 Task: Select the criteria, the date is on or before to in the "past week".
Action: Mouse moved to (169, 74)
Screenshot: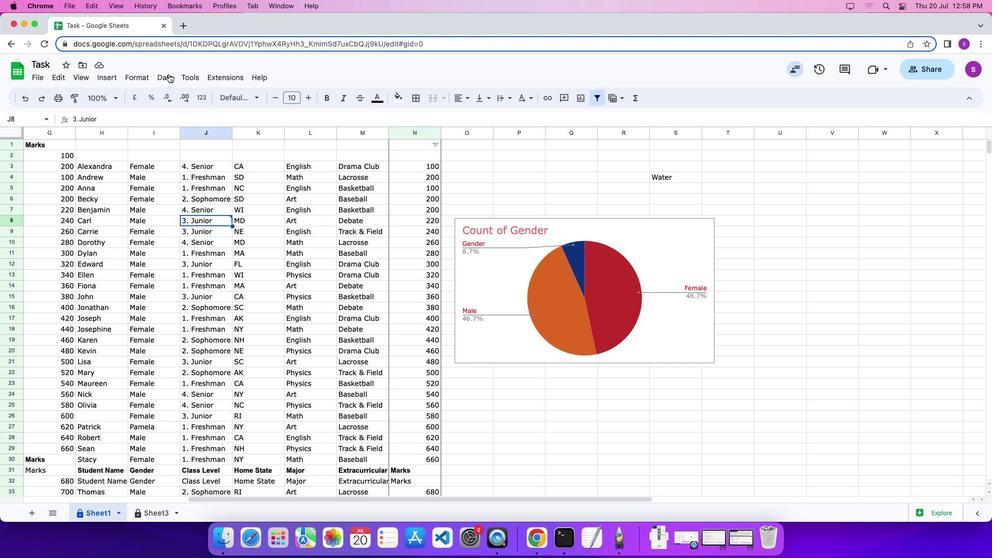 
Action: Mouse pressed left at (169, 74)
Screenshot: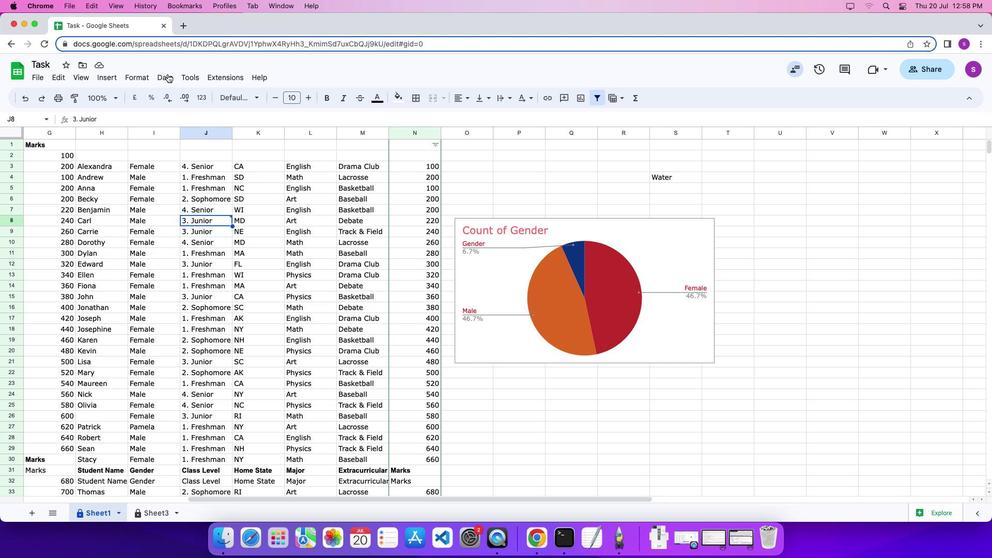 
Action: Mouse moved to (167, 73)
Screenshot: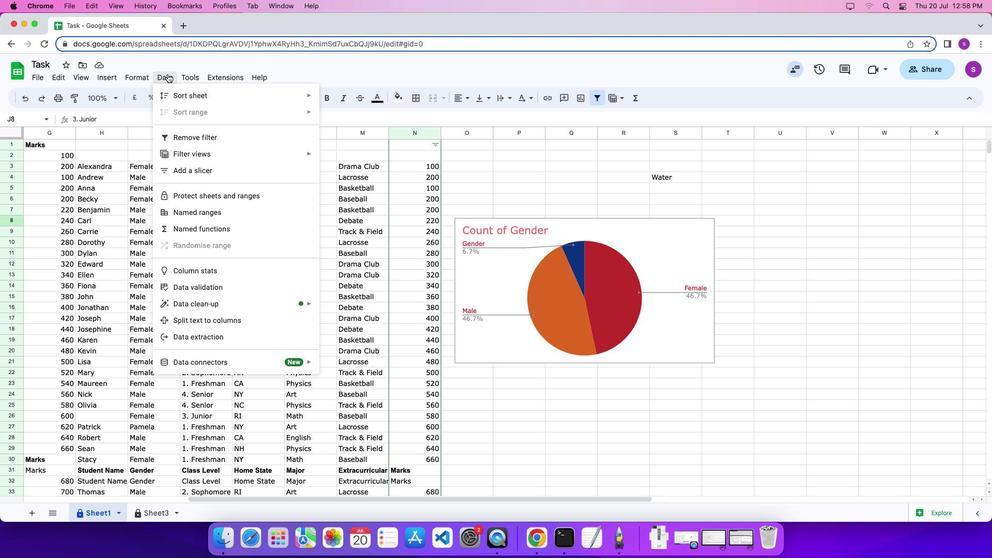 
Action: Mouse pressed left at (167, 73)
Screenshot: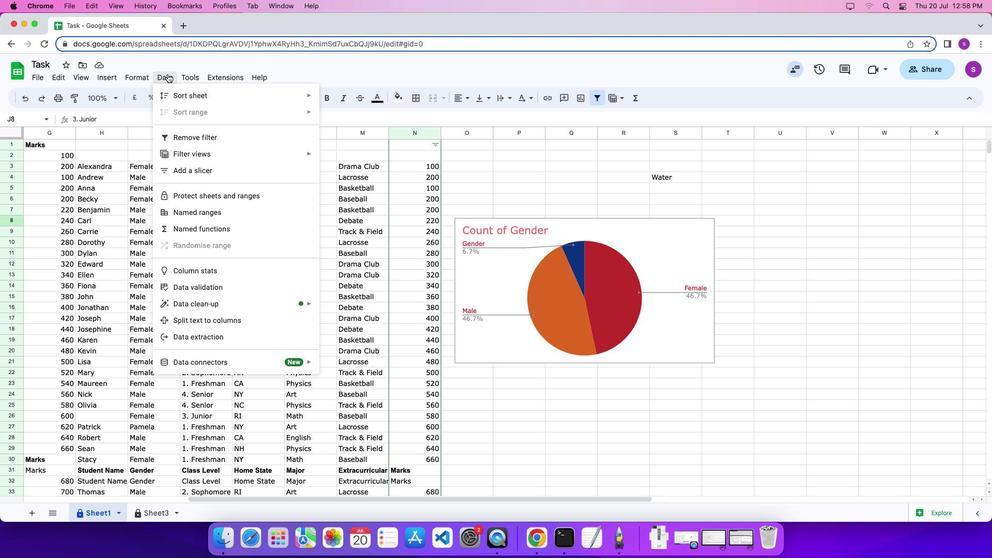 
Action: Mouse moved to (202, 285)
Screenshot: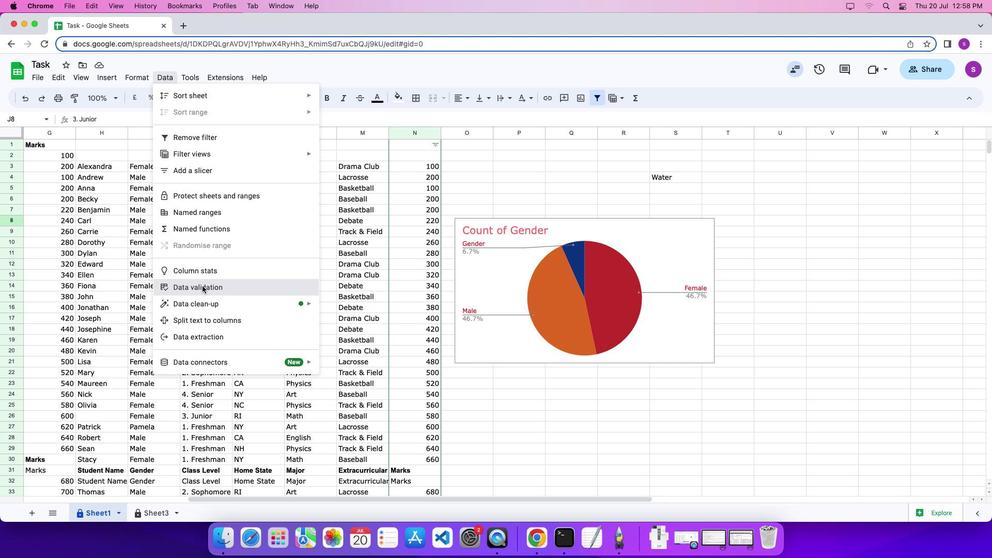 
Action: Mouse pressed left at (202, 285)
Screenshot: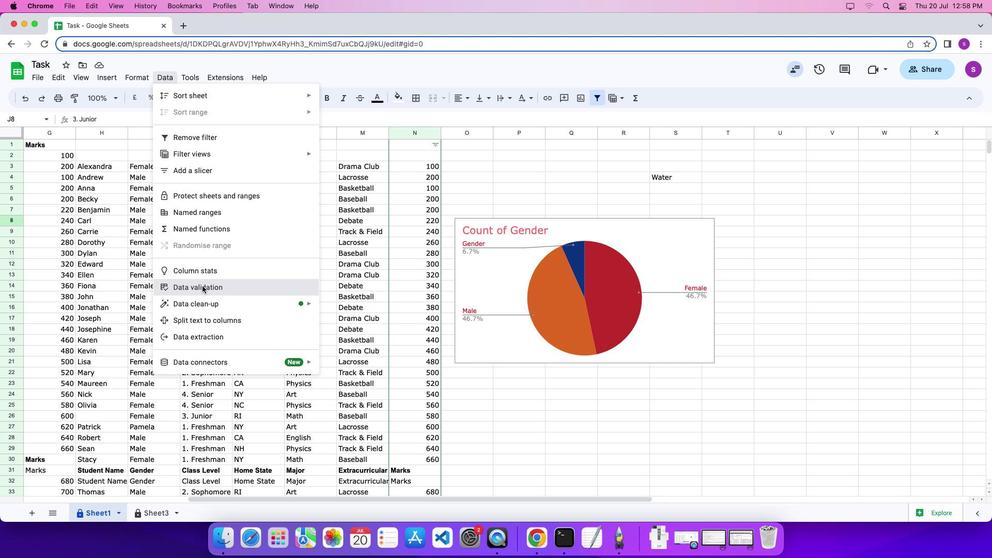 
Action: Mouse moved to (924, 264)
Screenshot: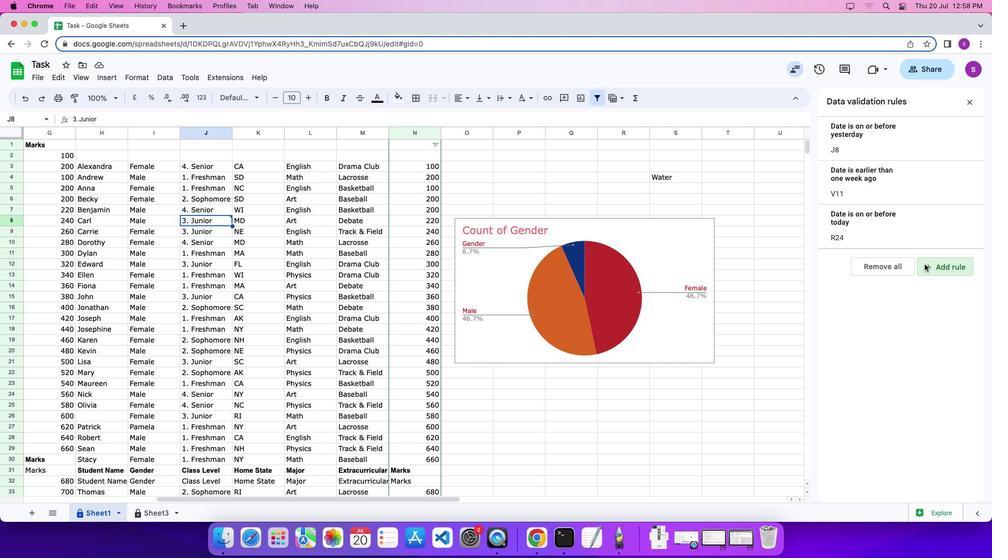 
Action: Mouse pressed left at (924, 264)
Screenshot: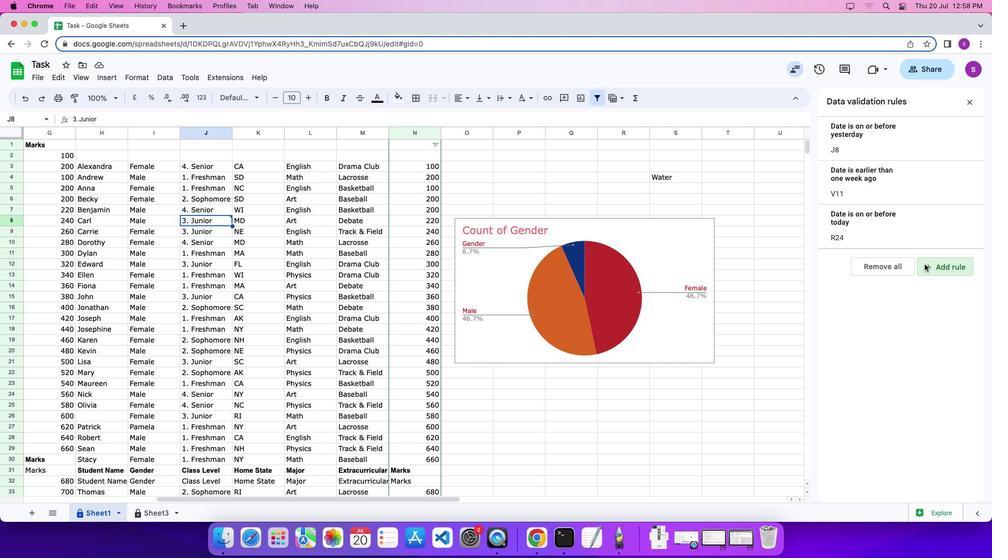 
Action: Mouse moved to (909, 194)
Screenshot: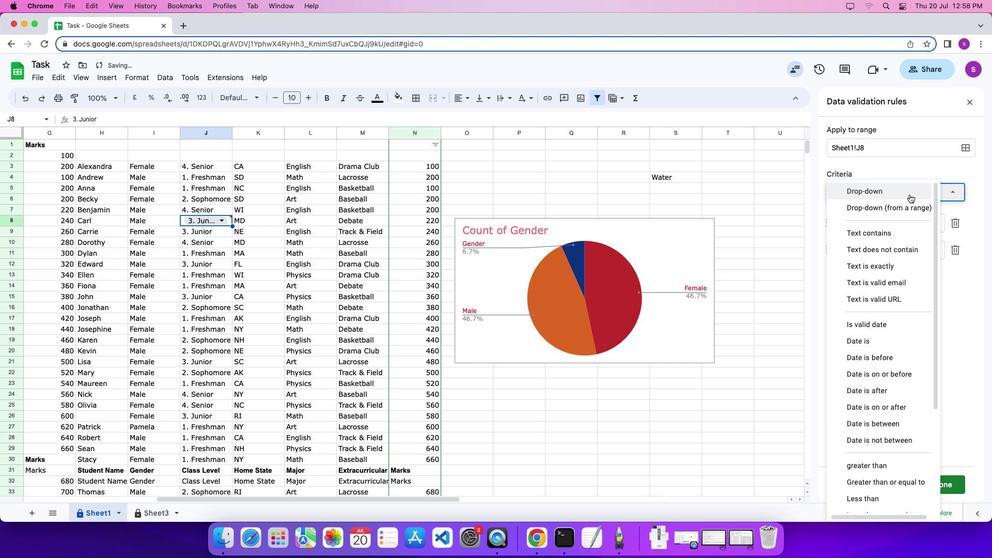 
Action: Mouse pressed left at (909, 194)
Screenshot: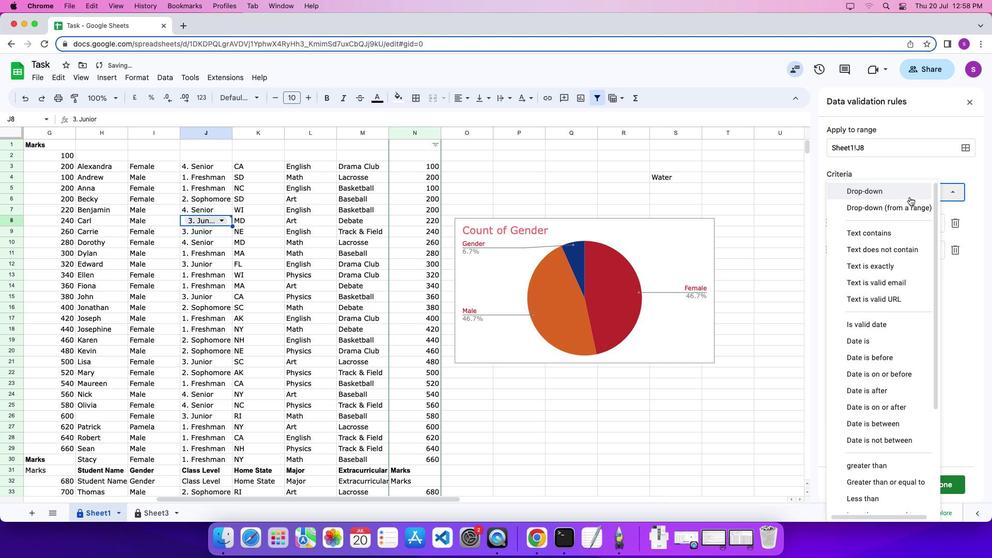 
Action: Mouse moved to (907, 370)
Screenshot: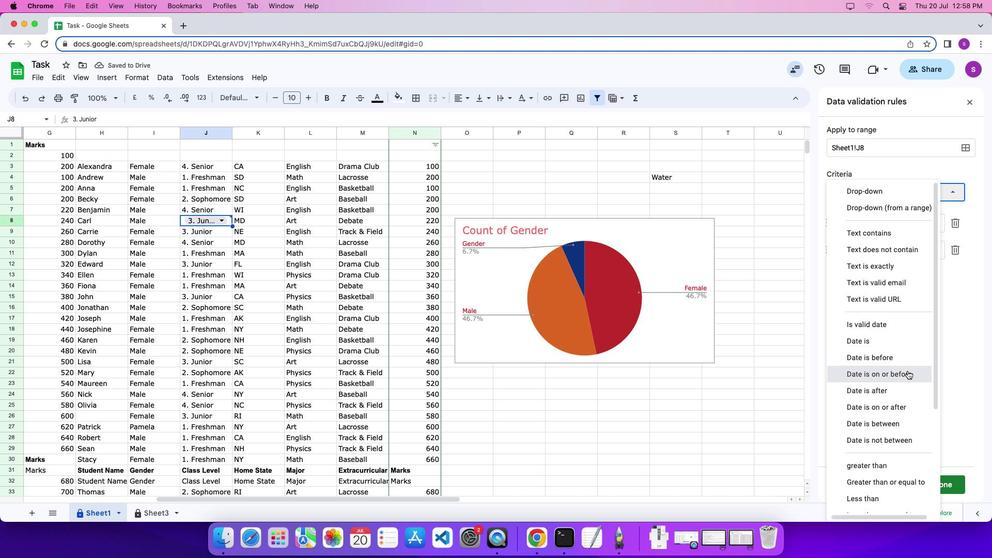
Action: Mouse pressed left at (907, 370)
Screenshot: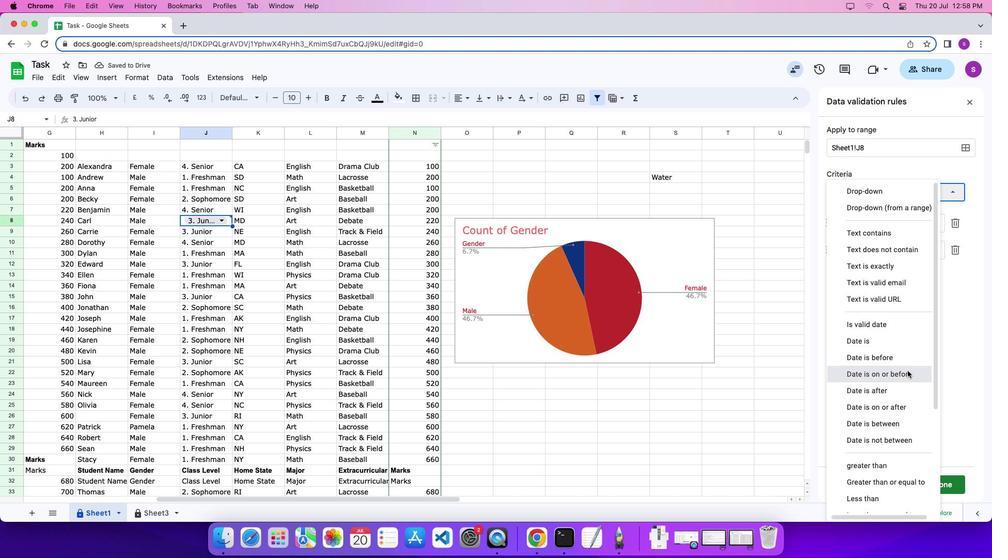 
Action: Mouse moved to (875, 216)
Screenshot: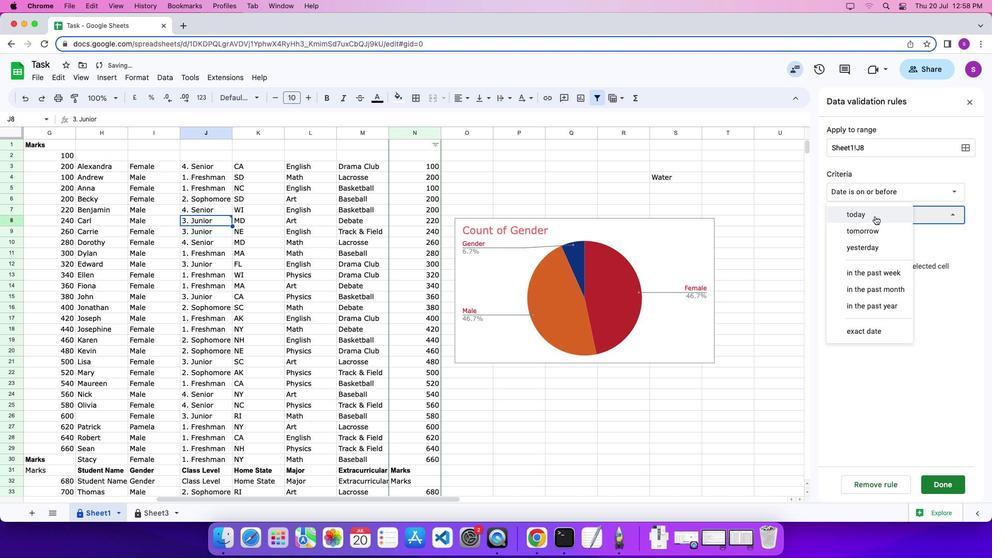 
Action: Mouse pressed left at (875, 216)
Screenshot: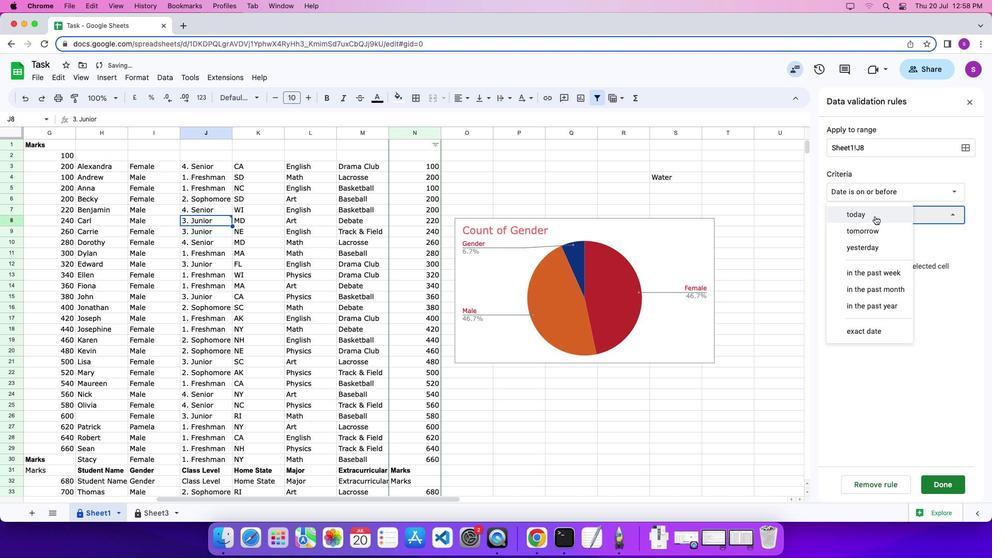 
Action: Mouse moved to (879, 277)
Screenshot: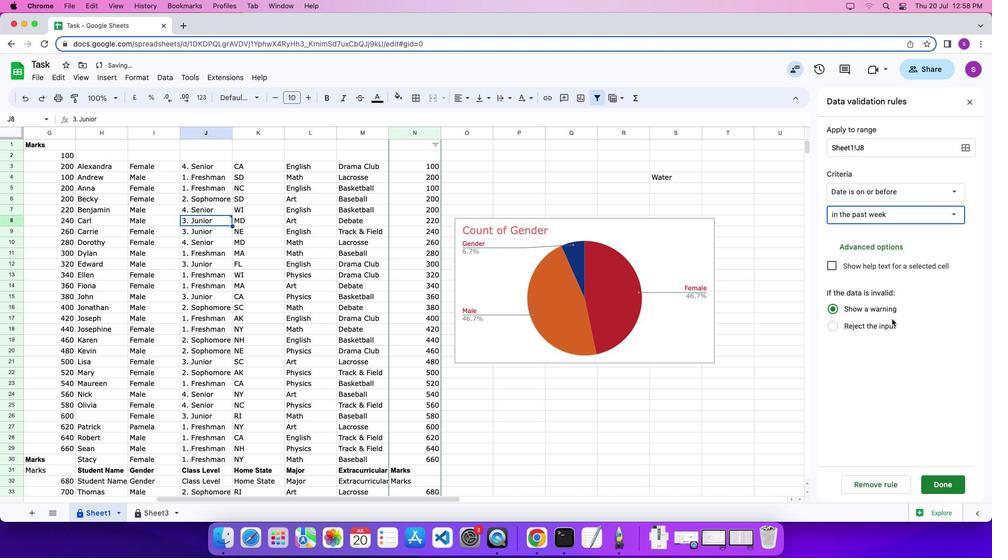
Action: Mouse pressed left at (879, 277)
Screenshot: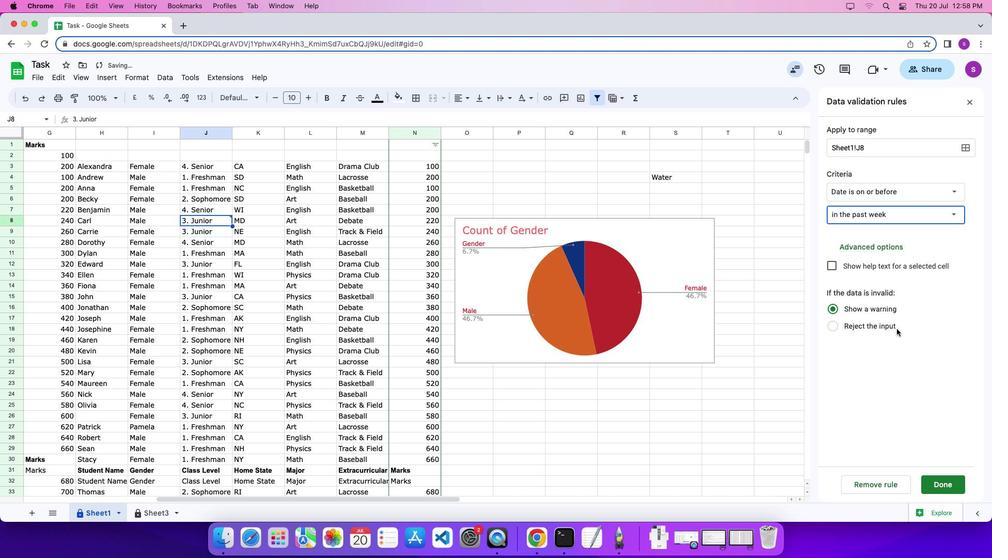 
Action: Mouse moved to (940, 481)
Screenshot: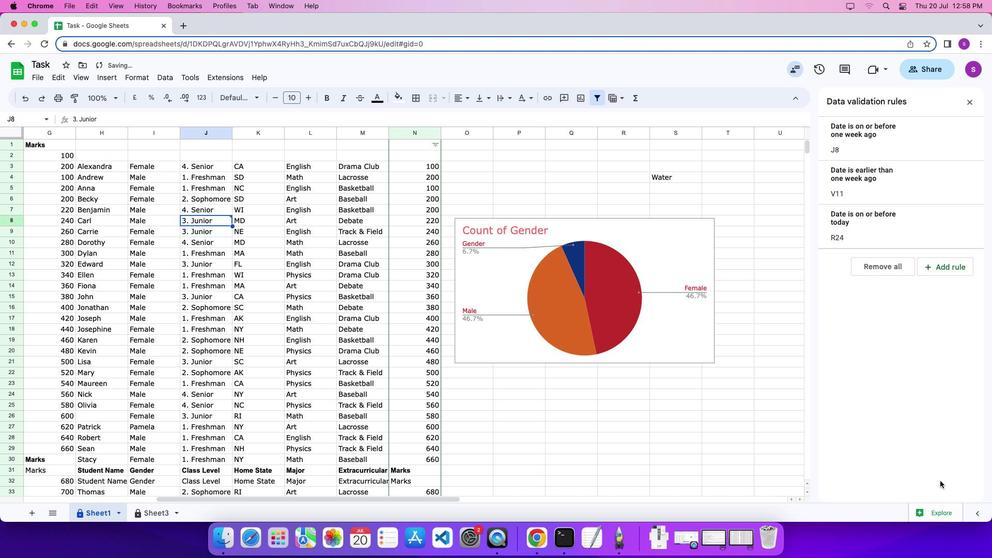 
Action: Mouse pressed left at (940, 481)
Screenshot: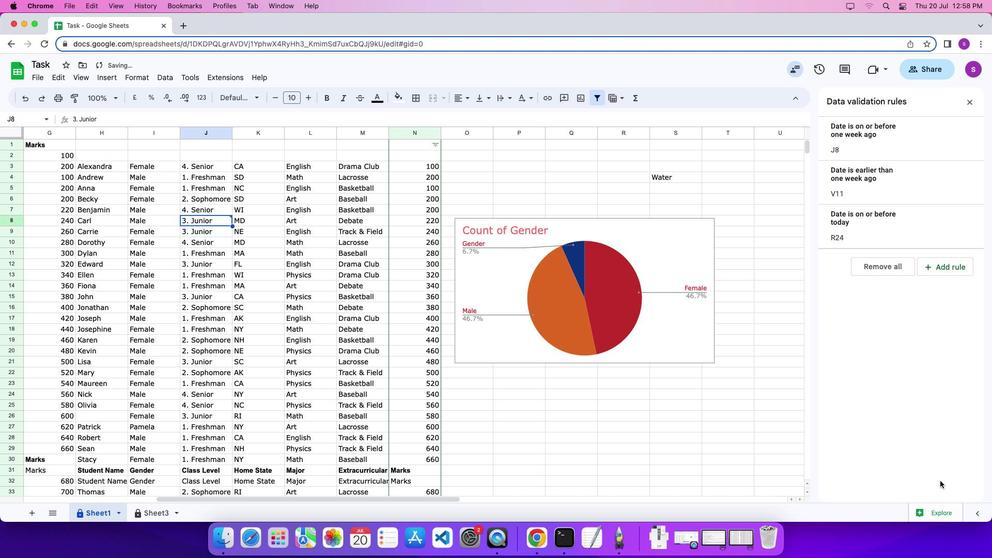 
Action: Mouse moved to (940, 481)
Screenshot: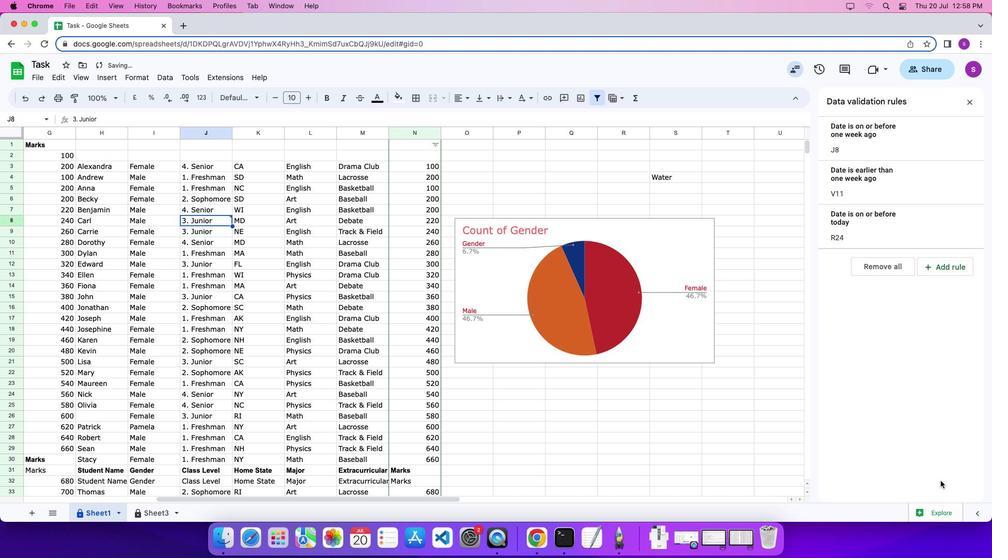 
